 Task: Create a task  Implement a new cloud-based project management system for a company , assign it to team member softage.1@softage.net in the project AgileRamp and update the status of the task to  Off Track , set the priority of the task to Medium
Action: Mouse moved to (114, 500)
Screenshot: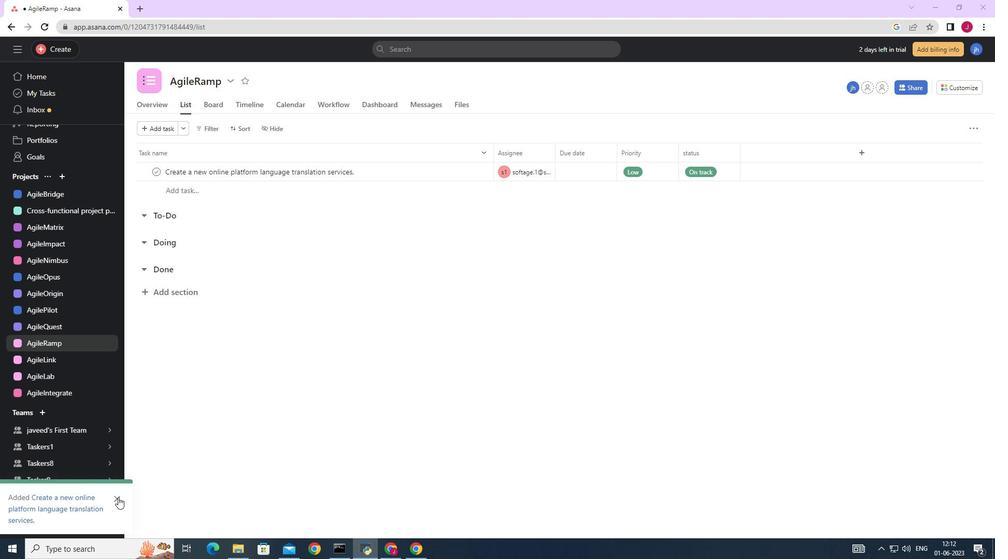 
Action: Mouse pressed left at (114, 500)
Screenshot: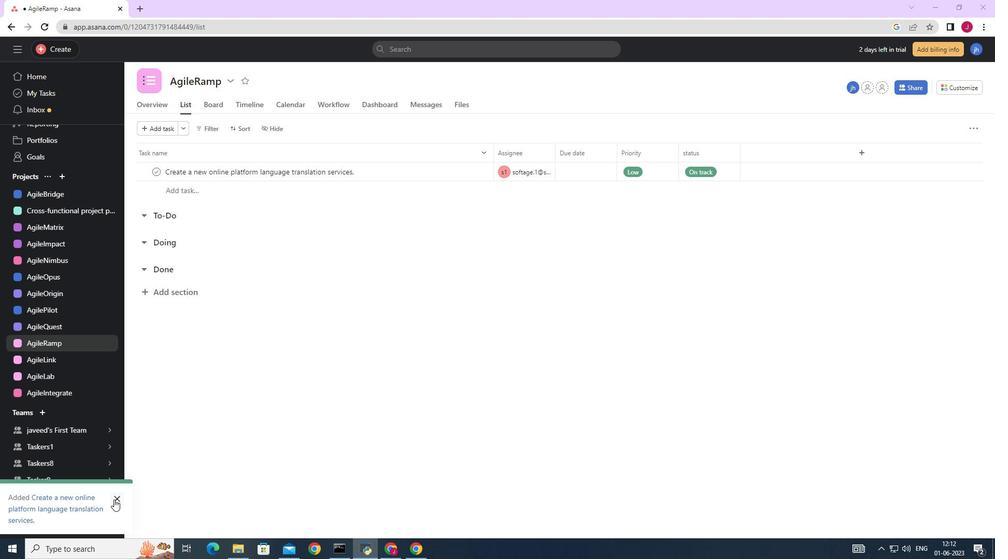 
Action: Mouse moved to (375, 388)
Screenshot: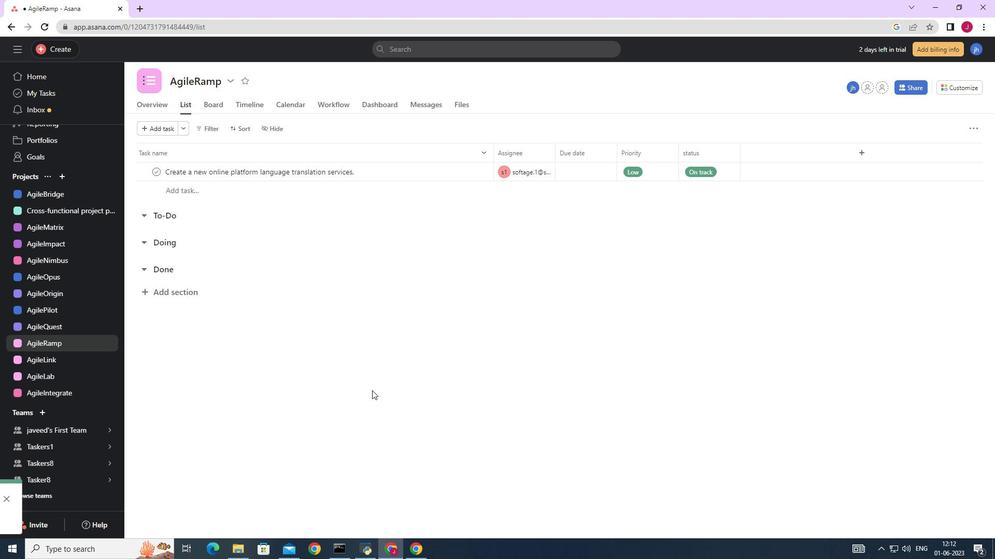 
Action: Mouse scrolled (375, 389) with delta (0, 0)
Screenshot: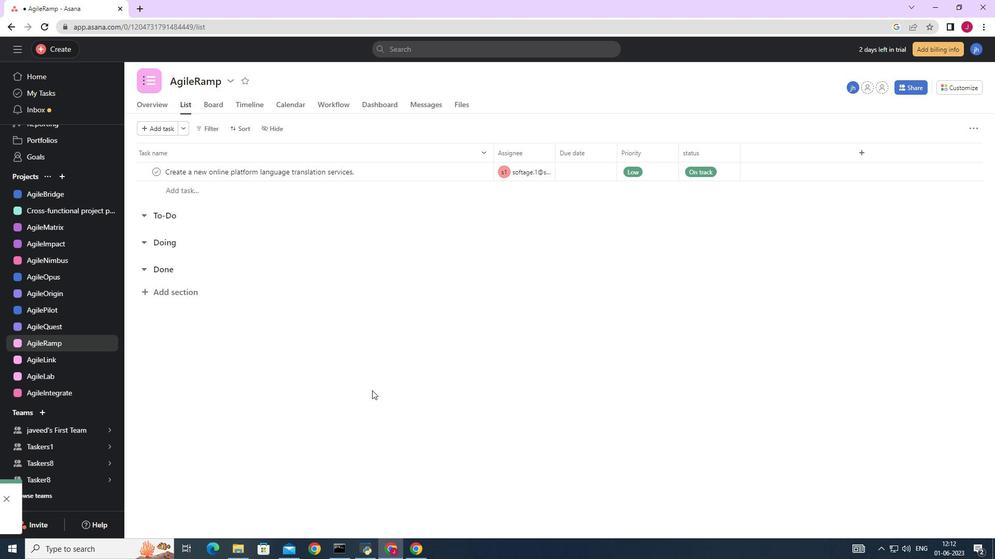 
Action: Mouse scrolled (375, 389) with delta (0, 0)
Screenshot: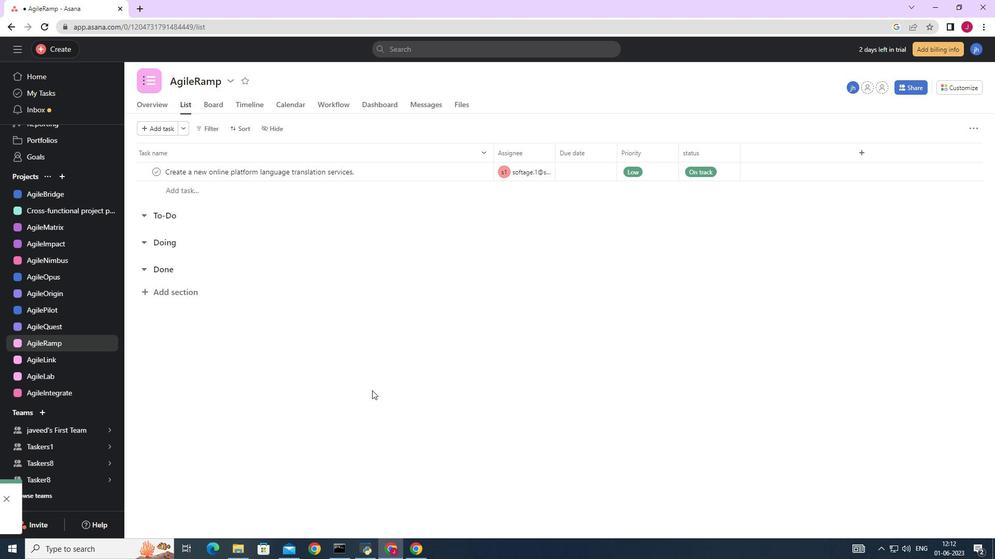 
Action: Mouse scrolled (375, 389) with delta (0, 0)
Screenshot: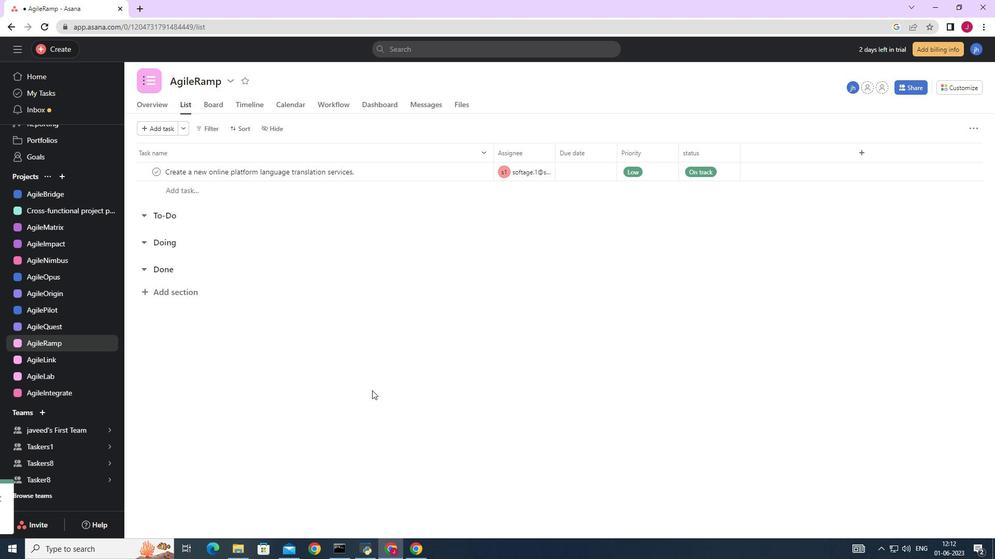 
Action: Mouse scrolled (375, 389) with delta (0, 0)
Screenshot: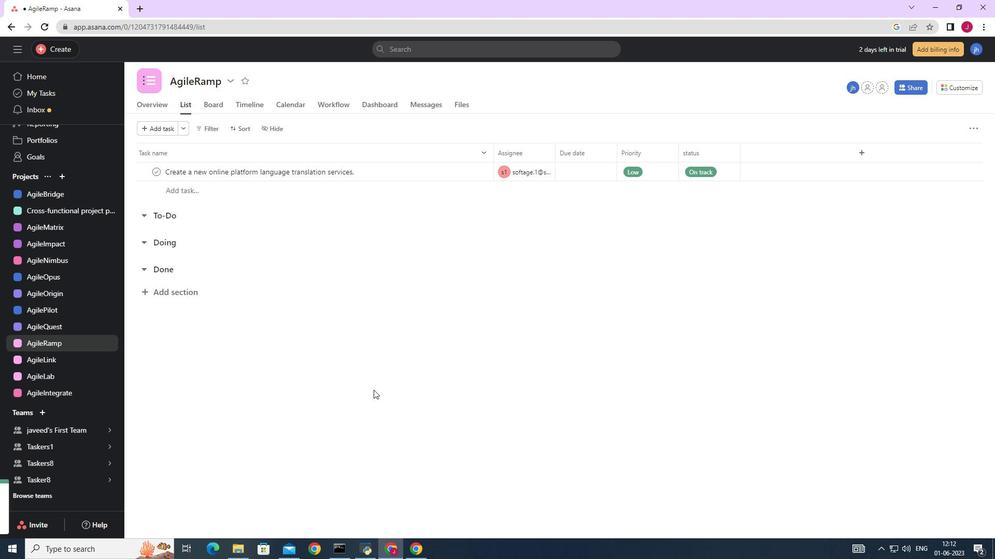 
Action: Mouse moved to (61, 48)
Screenshot: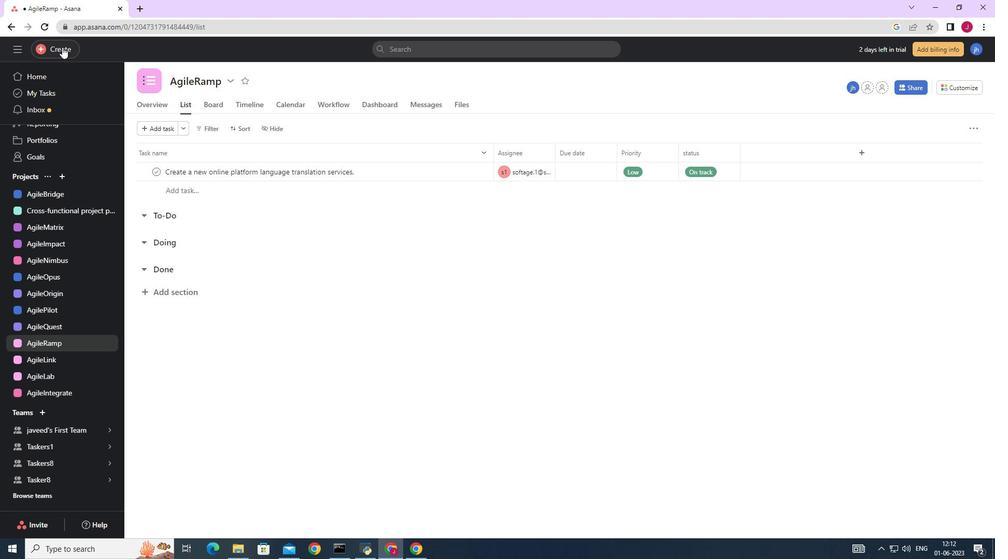 
Action: Mouse pressed left at (61, 48)
Screenshot: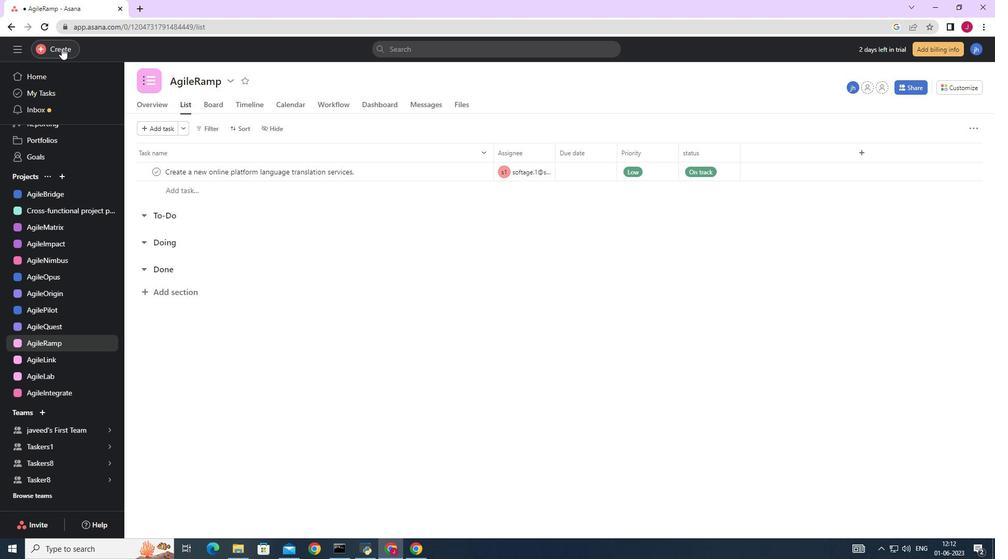 
Action: Mouse moved to (119, 52)
Screenshot: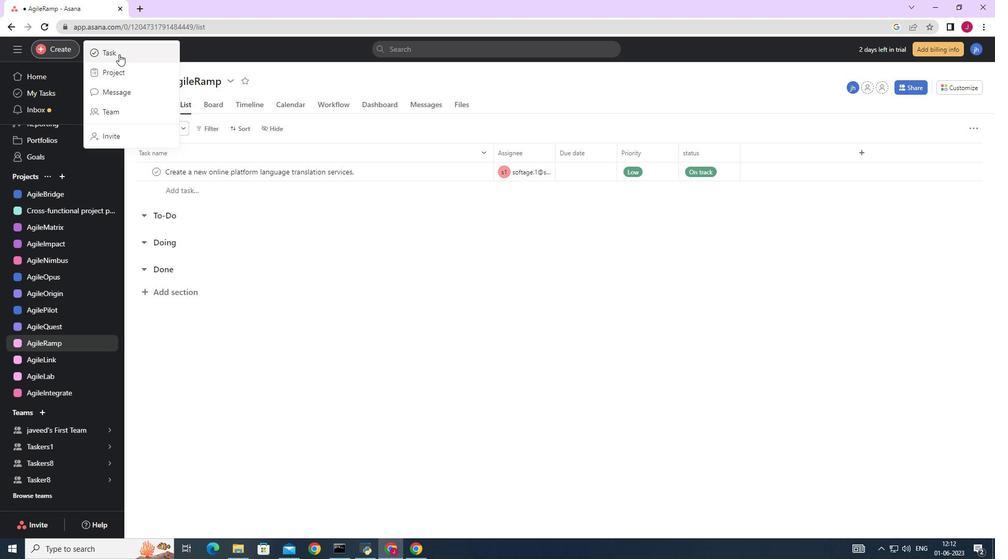 
Action: Mouse pressed left at (119, 52)
Screenshot: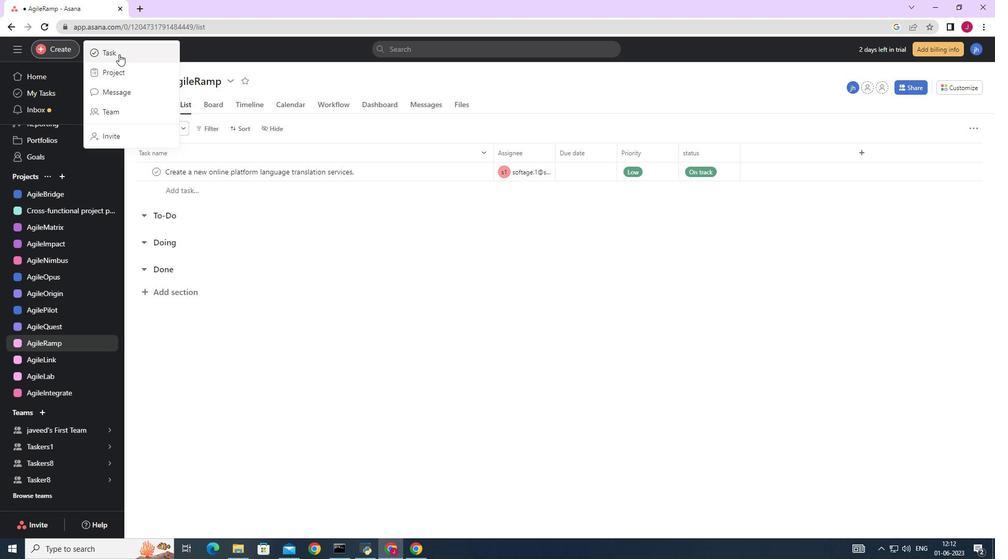
Action: Mouse moved to (813, 341)
Screenshot: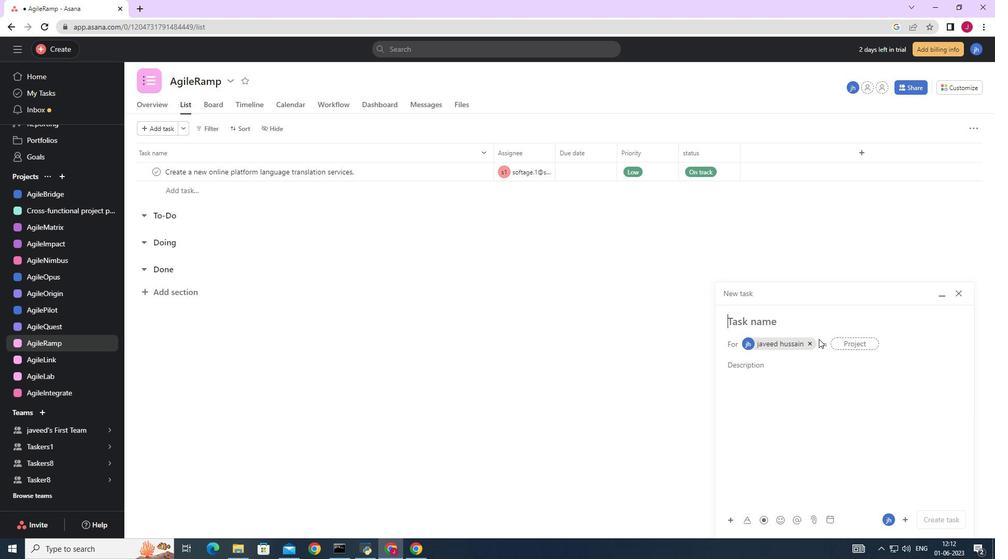 
Action: Mouse pressed left at (813, 341)
Screenshot: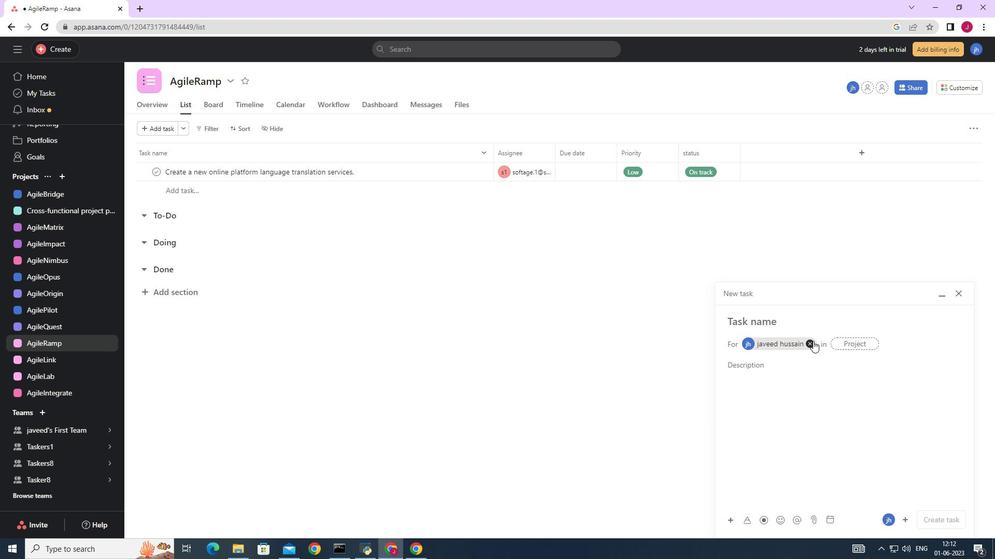 
Action: Mouse moved to (748, 322)
Screenshot: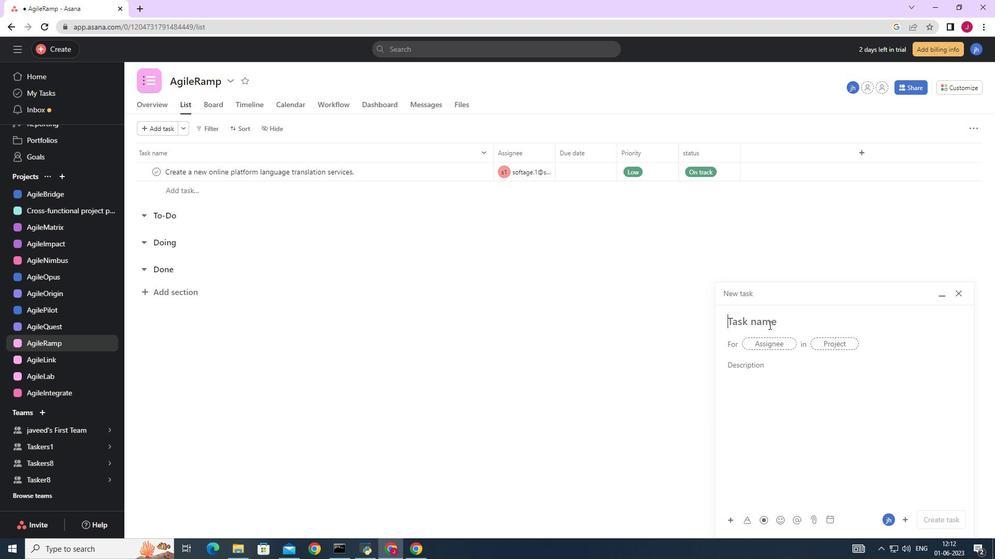 
Action: Key pressed <Key.caps_lock>I<Key.caps_lock>mplement<Key.space>a<Key.space>new<Key.space>cloud-based<Key.space>project<Key.space>management<Key.space>system<Key.space>for<Key.space>a<Key.space>company,
Screenshot: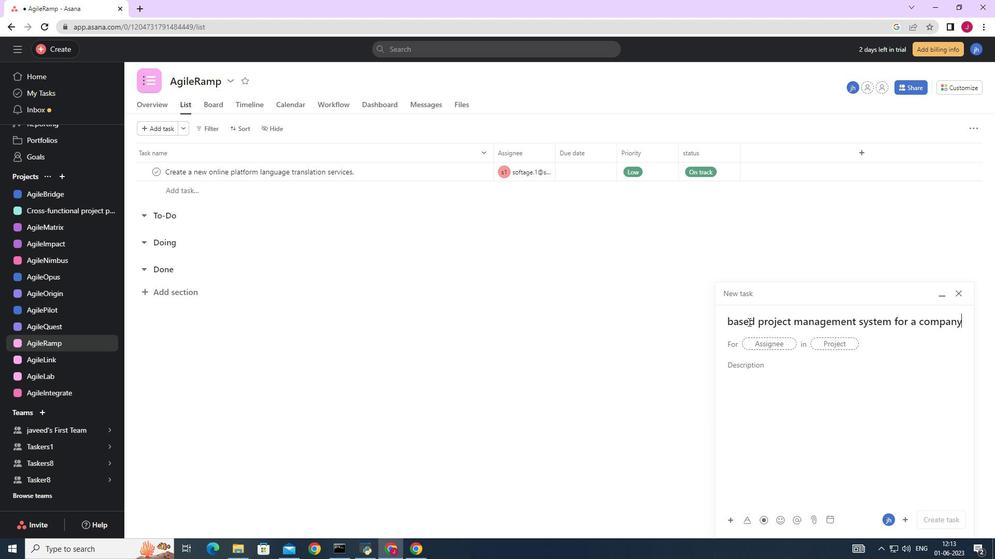 
Action: Mouse moved to (785, 342)
Screenshot: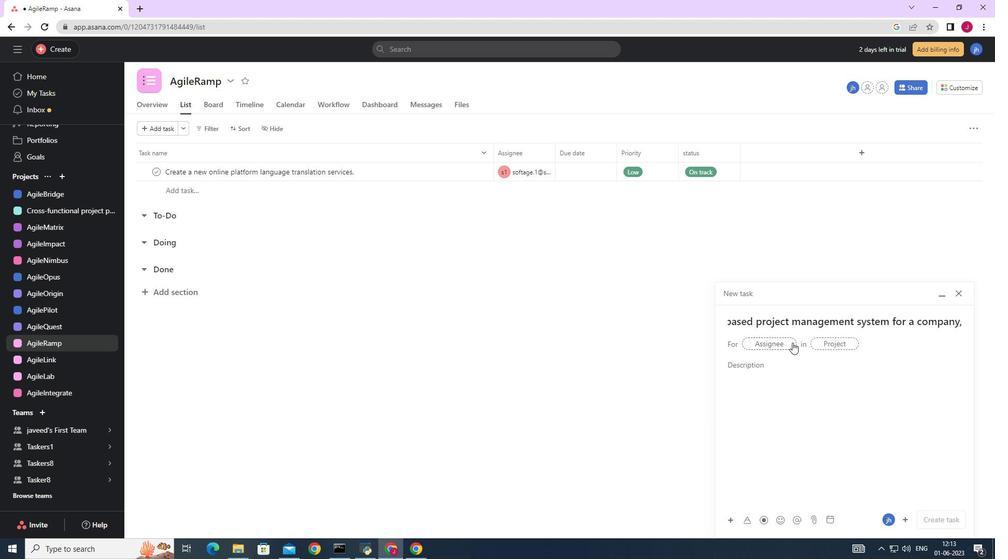 
Action: Mouse pressed left at (785, 342)
Screenshot: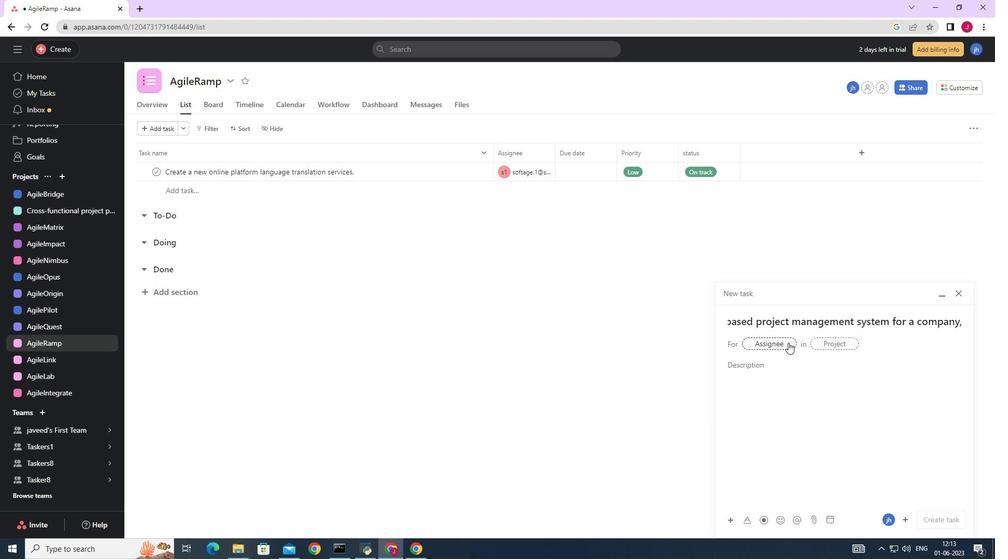 
Action: Key pressed softage,<Key.backspace>.1
Screenshot: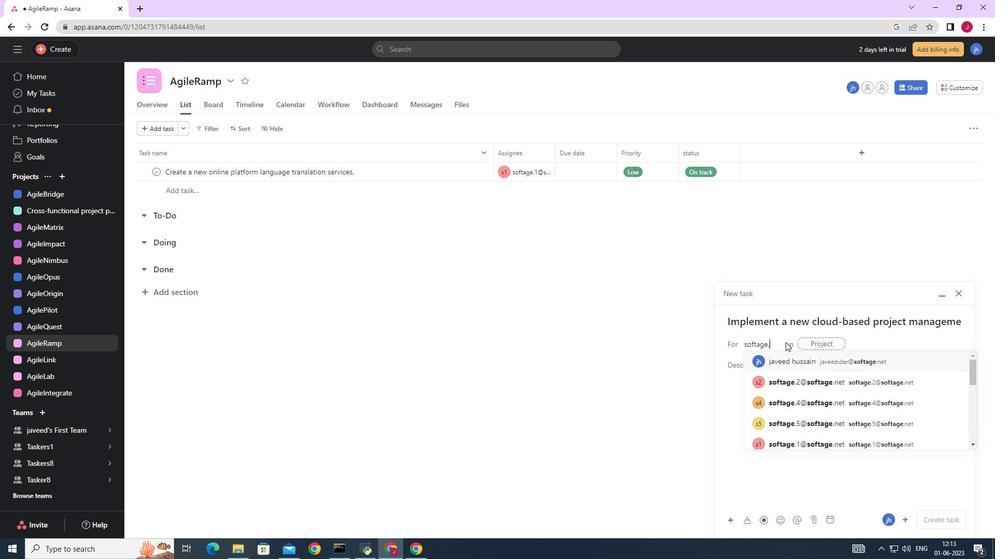 
Action: Mouse moved to (792, 363)
Screenshot: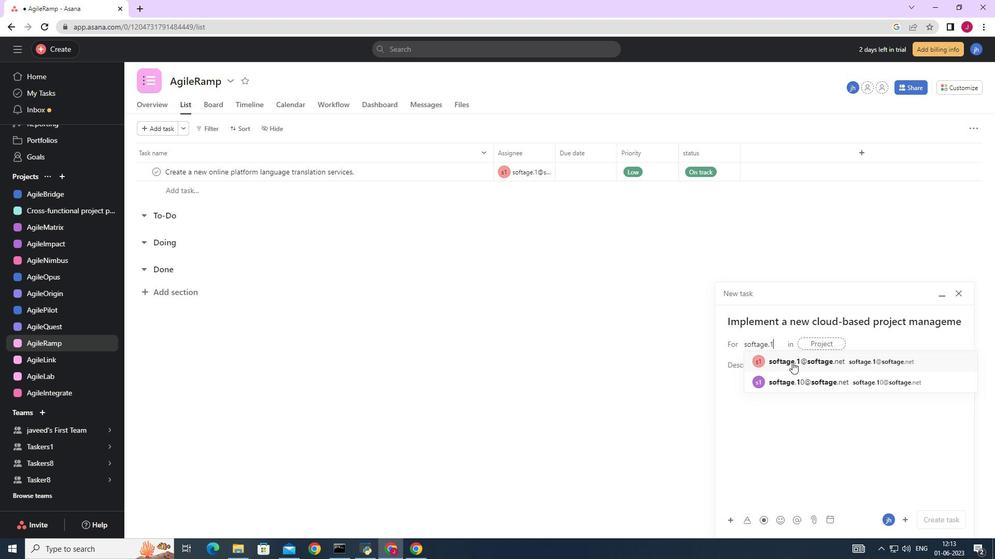 
Action: Mouse pressed left at (792, 363)
Screenshot: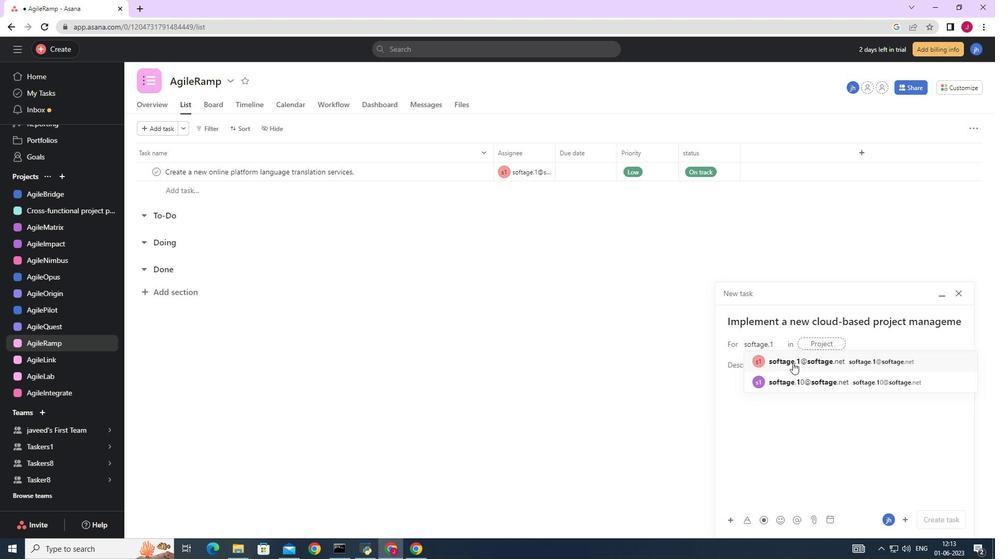 
Action: Mouse moved to (697, 359)
Screenshot: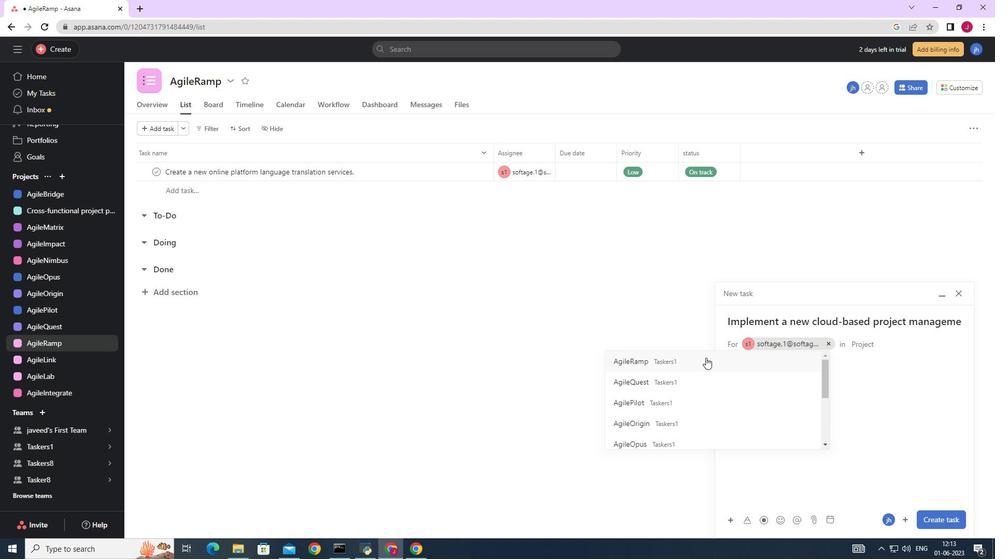 
Action: Mouse pressed left at (697, 359)
Screenshot: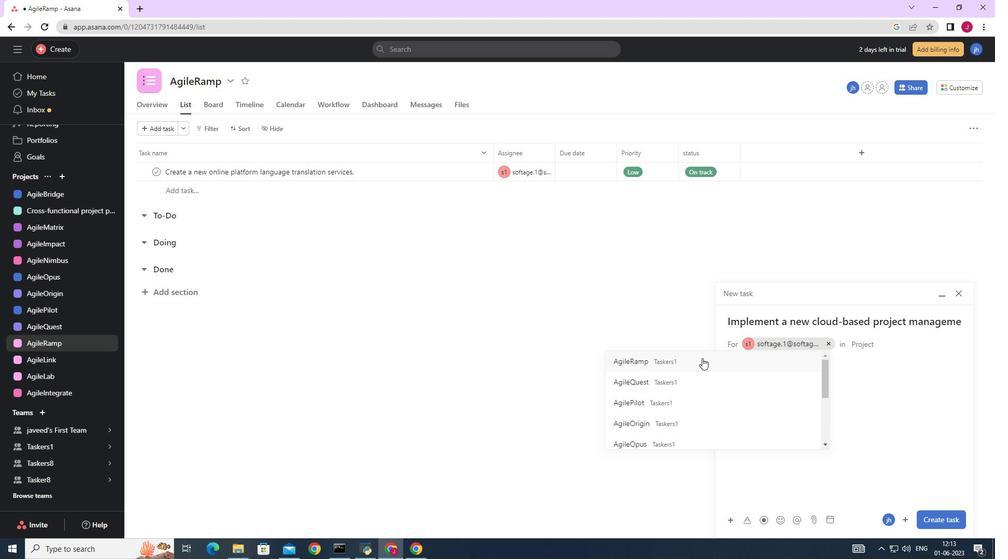 
Action: Mouse moved to (772, 370)
Screenshot: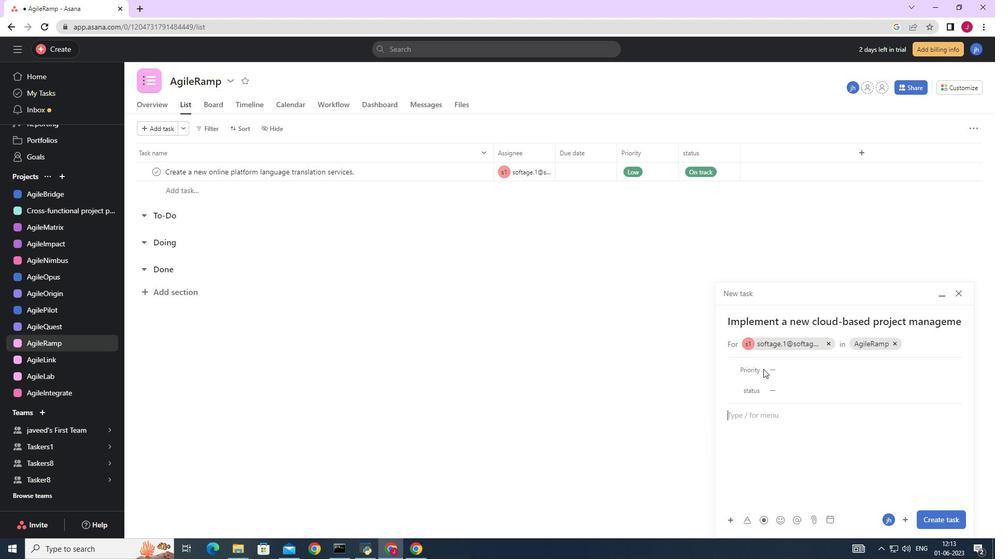 
Action: Mouse pressed left at (772, 370)
Screenshot: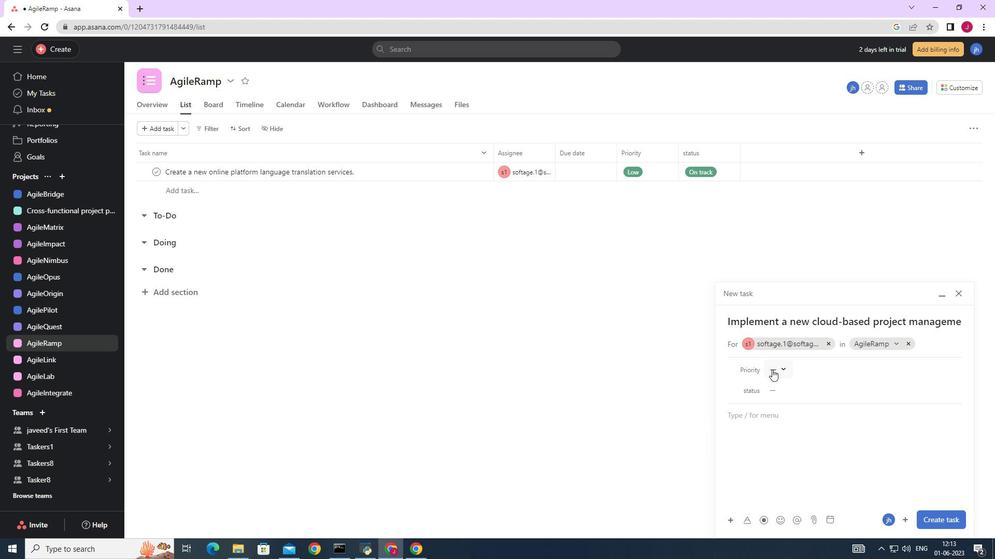 
Action: Mouse moved to (796, 422)
Screenshot: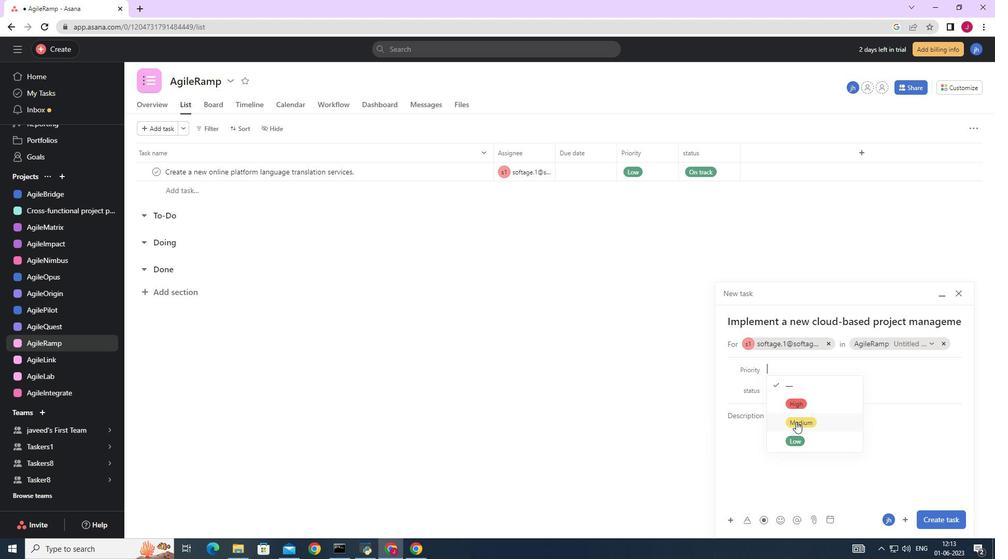 
Action: Mouse pressed left at (796, 422)
Screenshot: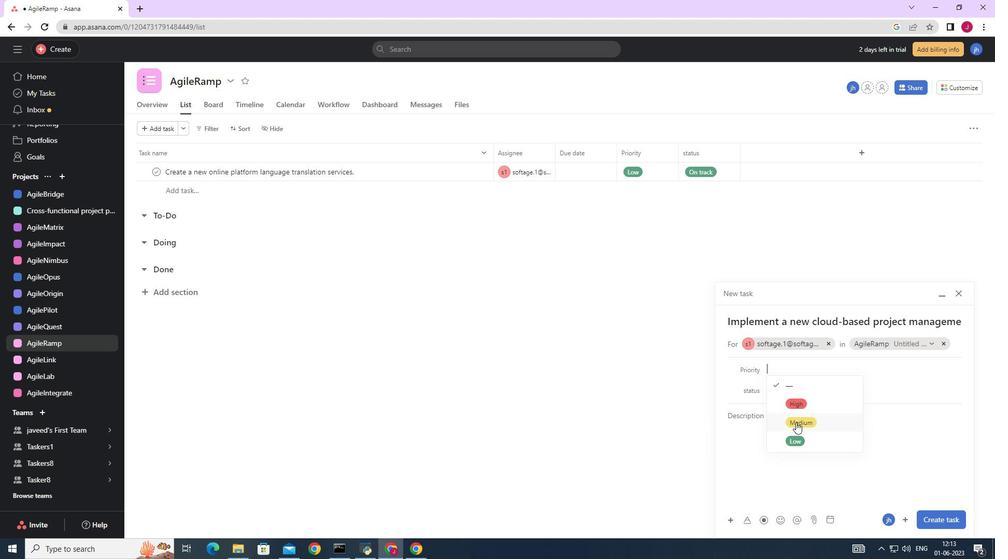 
Action: Mouse moved to (781, 389)
Screenshot: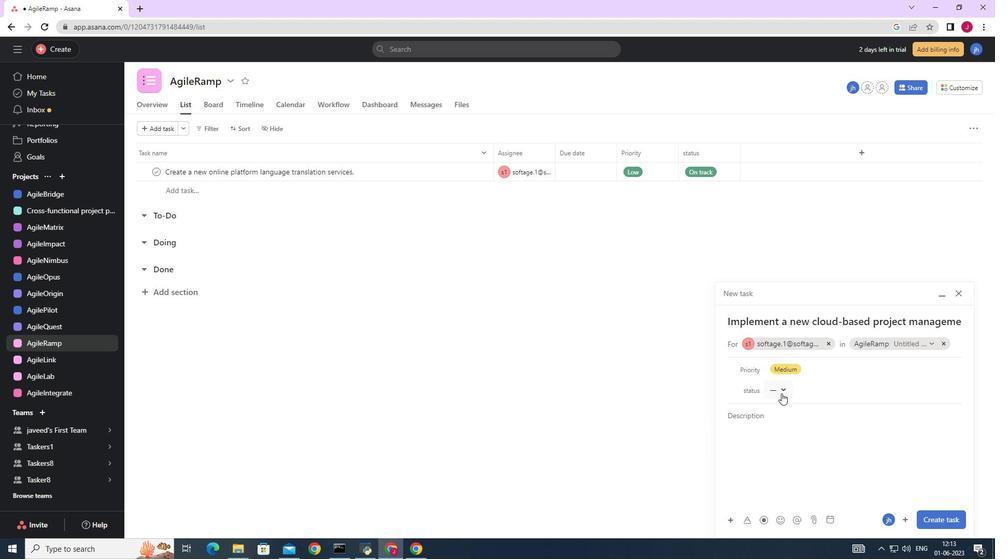 
Action: Mouse pressed left at (781, 389)
Screenshot: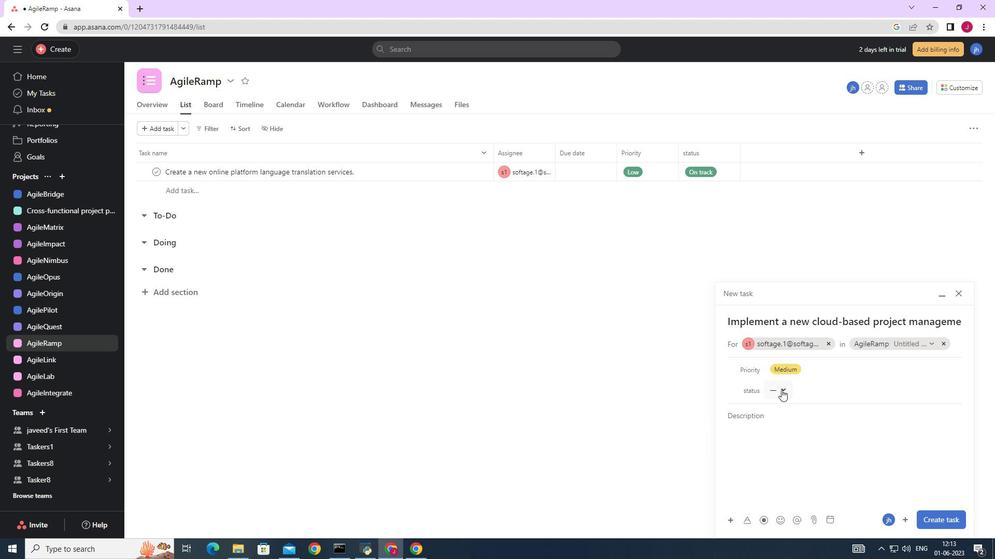 
Action: Mouse moved to (798, 443)
Screenshot: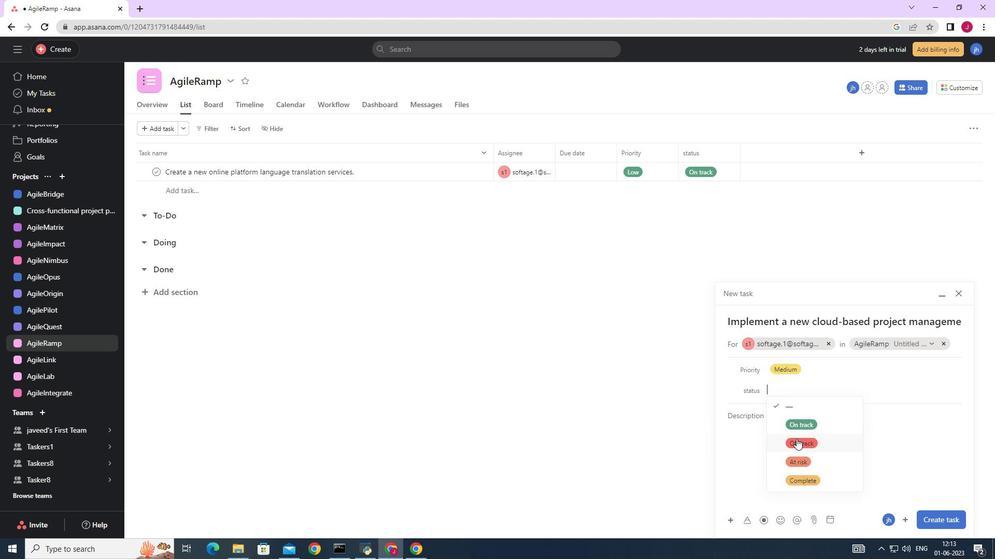 
Action: Mouse pressed left at (798, 443)
Screenshot: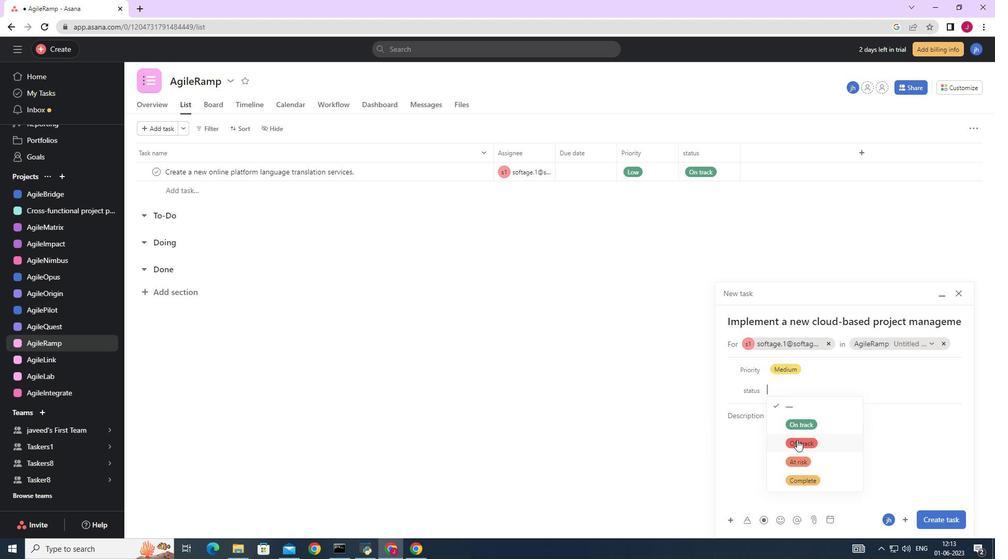 
Action: Mouse moved to (936, 523)
Screenshot: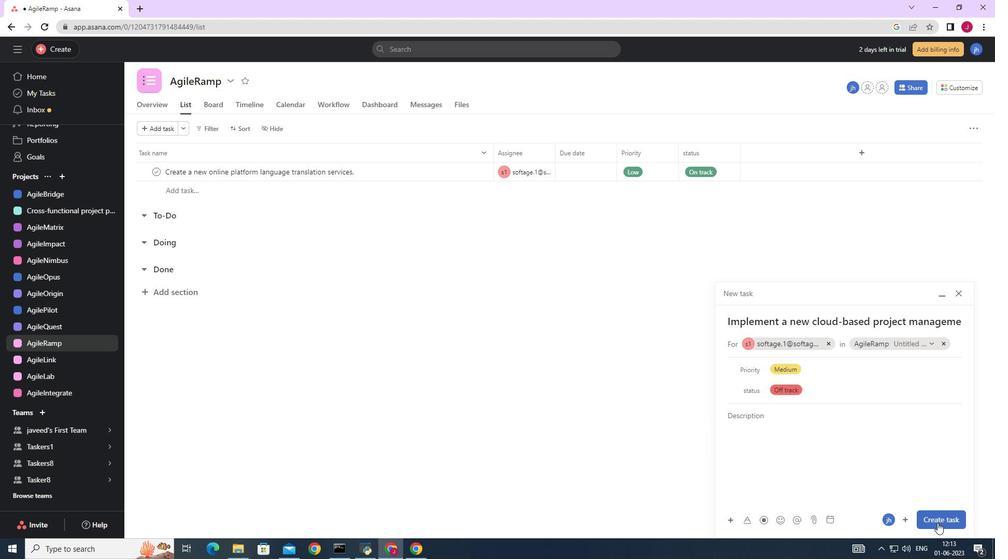 
Action: Mouse pressed left at (936, 523)
Screenshot: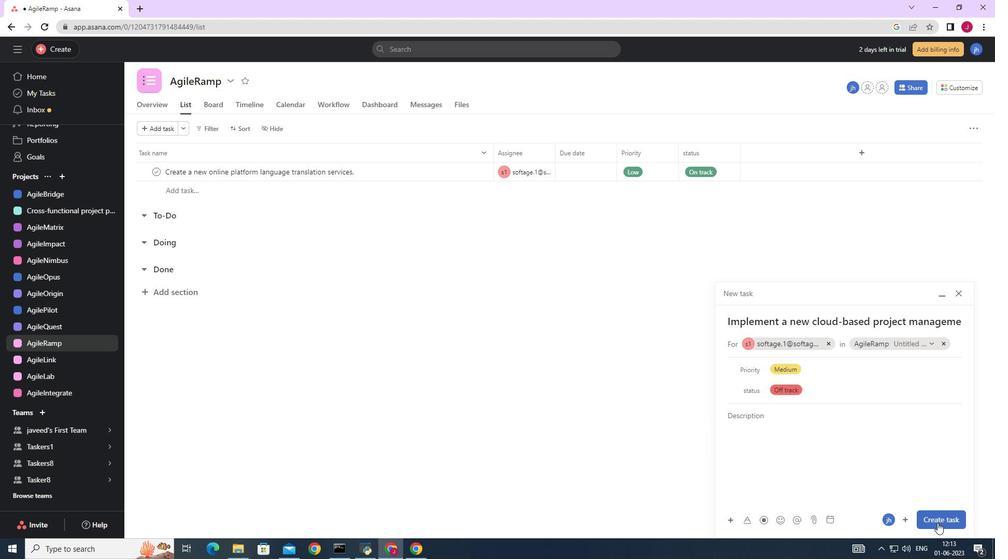 
Action: Mouse moved to (822, 469)
Screenshot: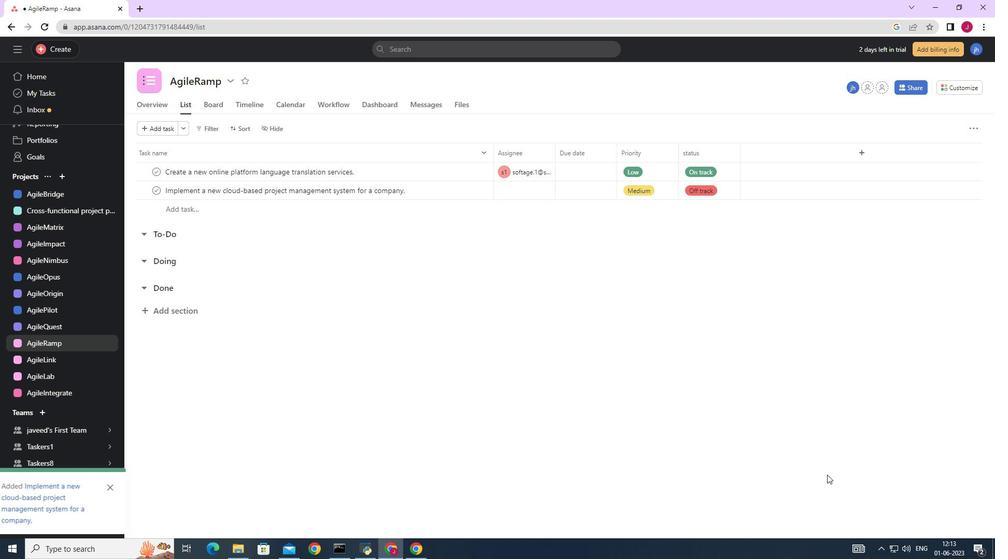 
